 Task: Set the "I quantization factor" for encoding in FFmpeg audio/video decoder to 0.10.
Action: Mouse moved to (93, 82)
Screenshot: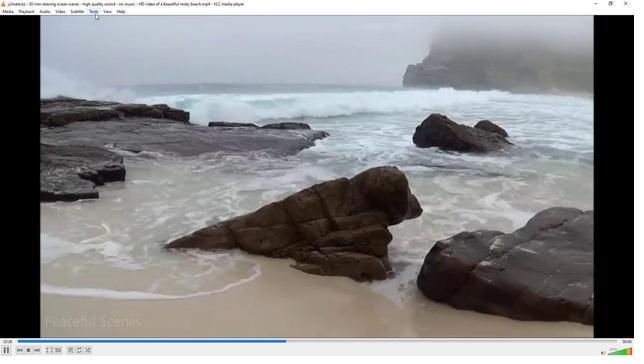 
Action: Mouse pressed left at (93, 82)
Screenshot: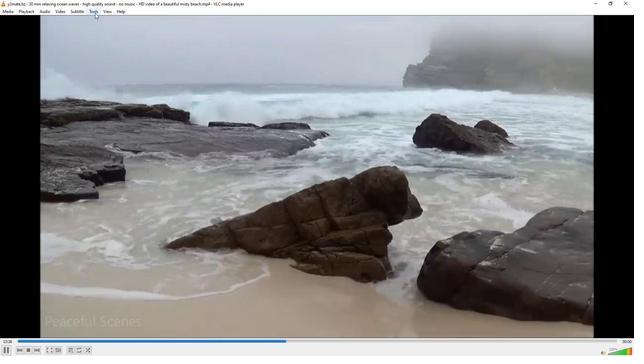 
Action: Mouse moved to (113, 137)
Screenshot: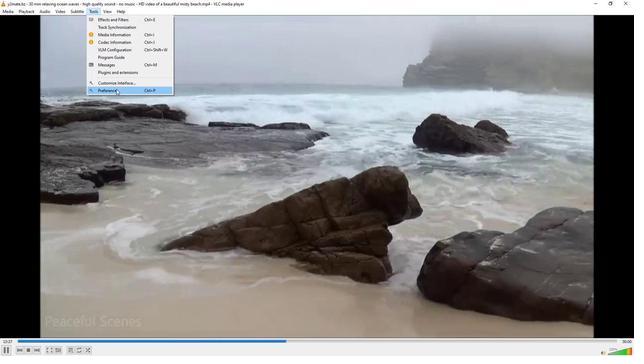 
Action: Mouse pressed left at (113, 137)
Screenshot: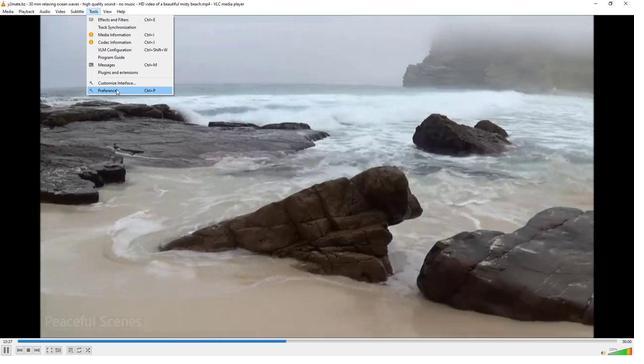 
Action: Mouse moved to (73, 272)
Screenshot: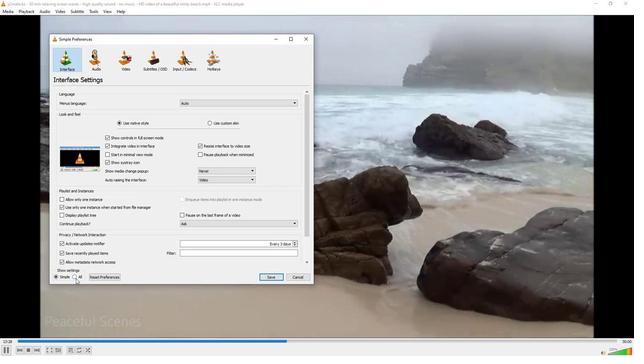 
Action: Mouse pressed left at (73, 272)
Screenshot: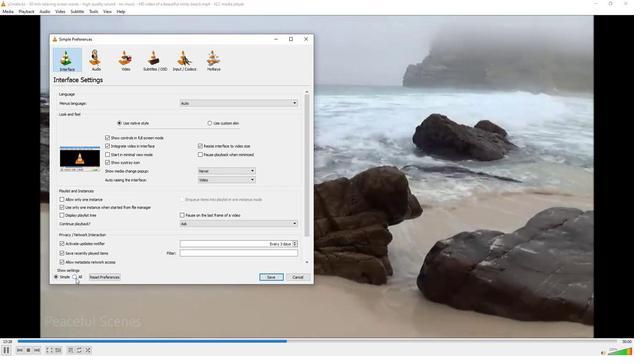 
Action: Mouse moved to (63, 204)
Screenshot: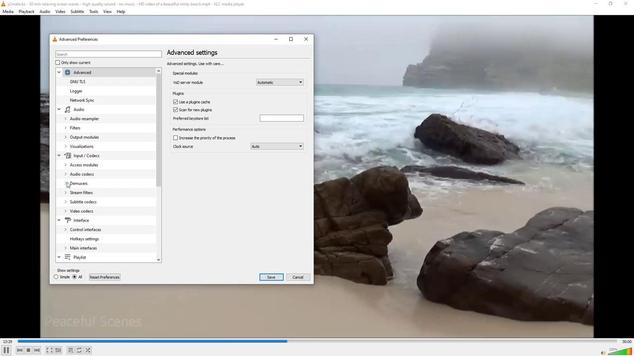 
Action: Mouse pressed left at (63, 204)
Screenshot: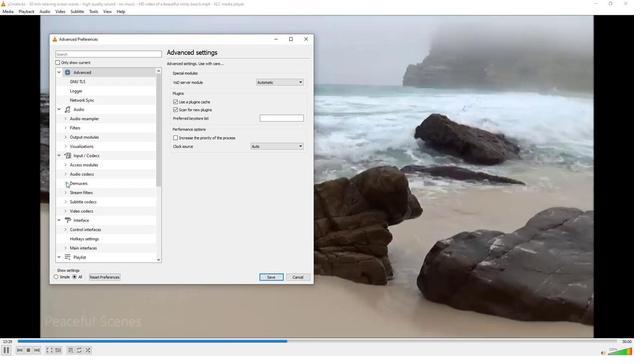 
Action: Mouse moved to (84, 221)
Screenshot: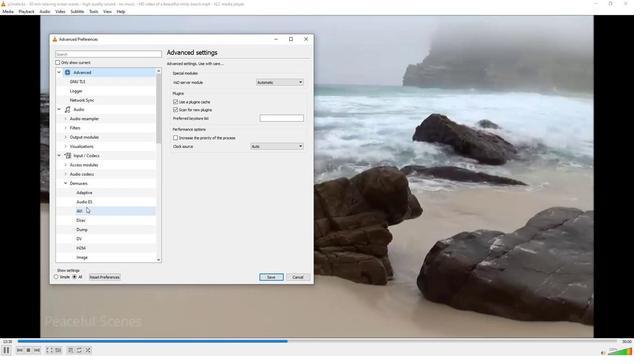 
Action: Mouse scrolled (84, 221) with delta (0, 0)
Screenshot: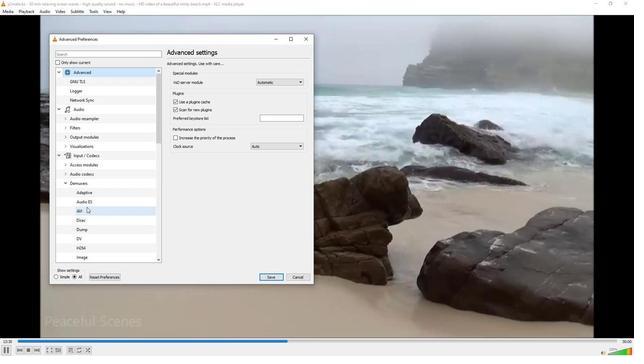 
Action: Mouse scrolled (84, 221) with delta (0, 0)
Screenshot: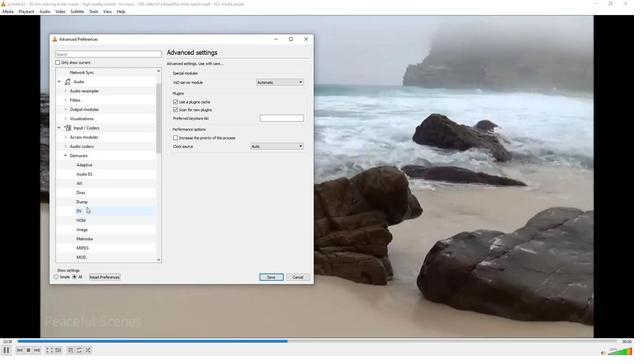 
Action: Mouse scrolled (84, 221) with delta (0, 0)
Screenshot: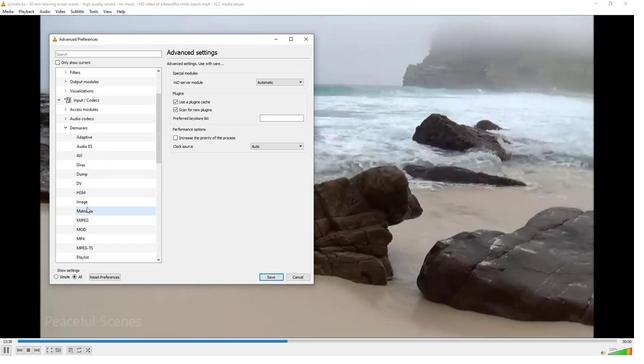 
Action: Mouse scrolled (84, 221) with delta (0, 0)
Screenshot: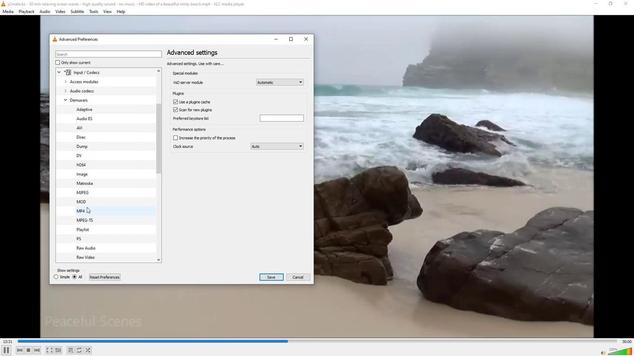 
Action: Mouse scrolled (84, 221) with delta (0, 0)
Screenshot: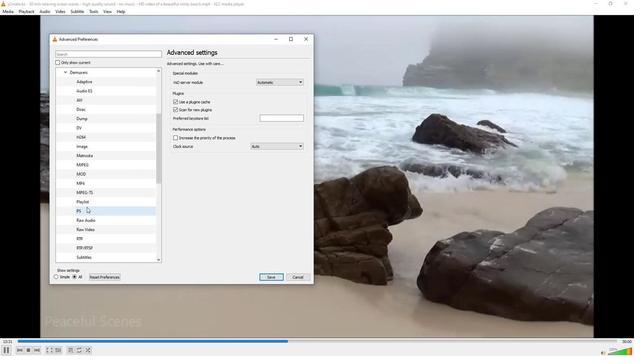 
Action: Mouse scrolled (84, 221) with delta (0, 0)
Screenshot: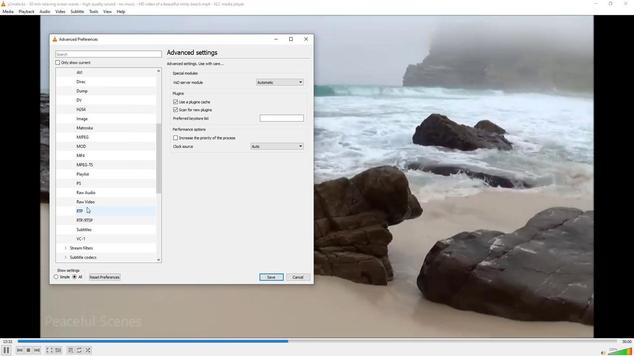
Action: Mouse moved to (63, 245)
Screenshot: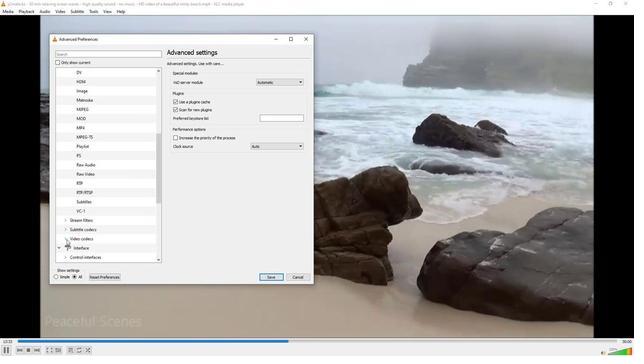 
Action: Mouse pressed left at (63, 245)
Screenshot: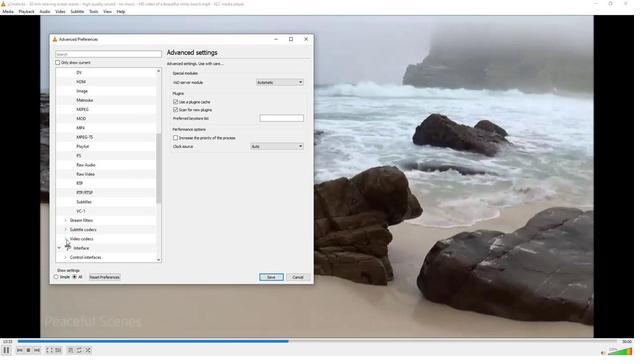 
Action: Mouse moved to (80, 258)
Screenshot: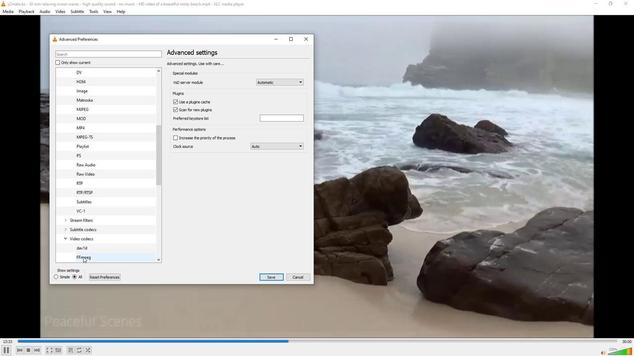
Action: Mouse pressed left at (80, 258)
Screenshot: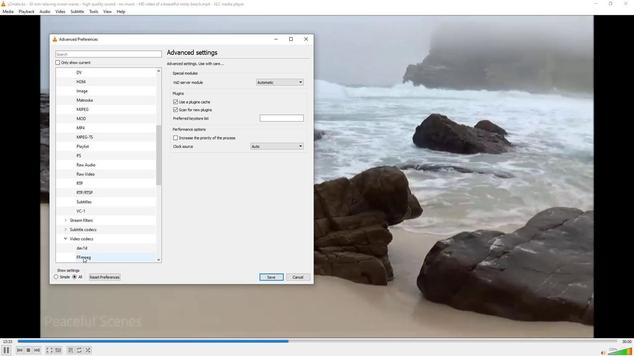 
Action: Mouse moved to (217, 246)
Screenshot: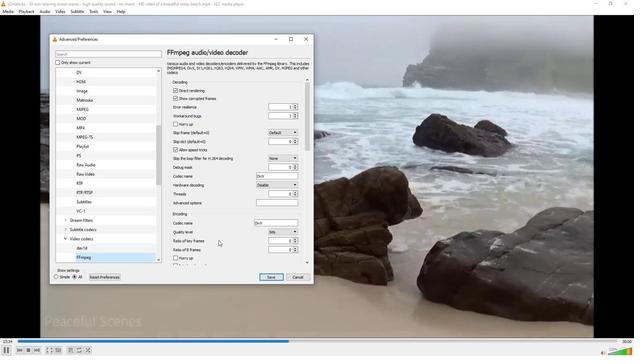 
Action: Mouse scrolled (217, 245) with delta (0, 0)
Screenshot: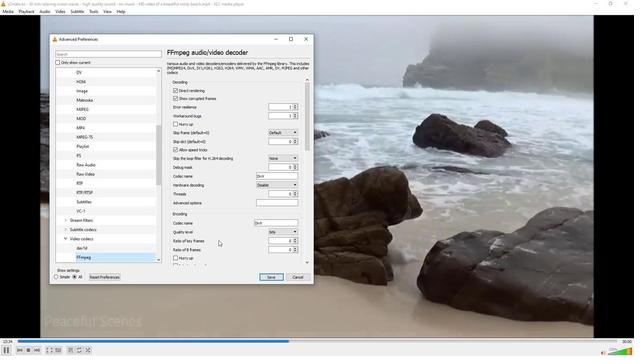 
Action: Mouse moved to (217, 245)
Screenshot: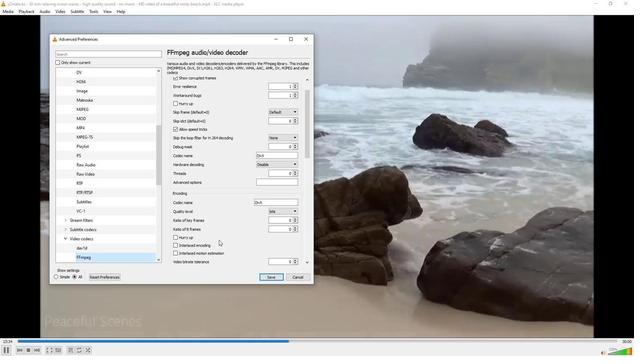 
Action: Mouse scrolled (217, 245) with delta (0, 0)
Screenshot: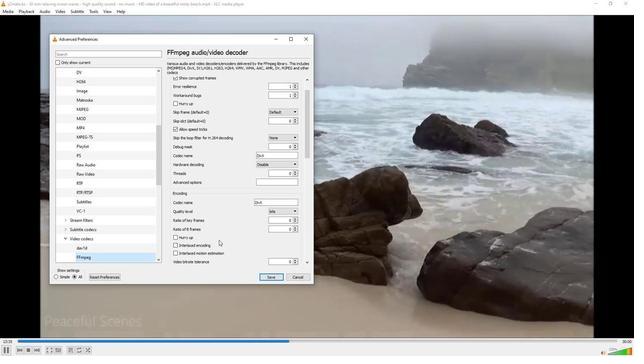 
Action: Mouse scrolled (217, 245) with delta (0, 0)
Screenshot: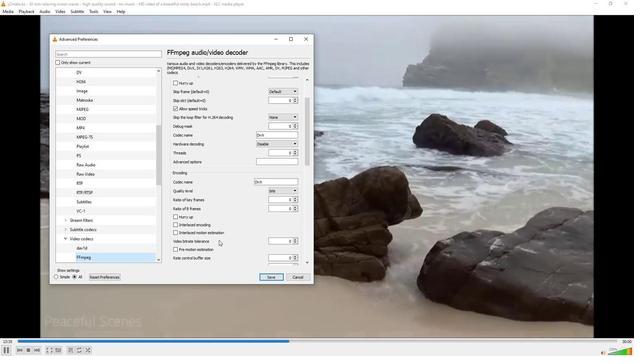 
Action: Mouse moved to (292, 253)
Screenshot: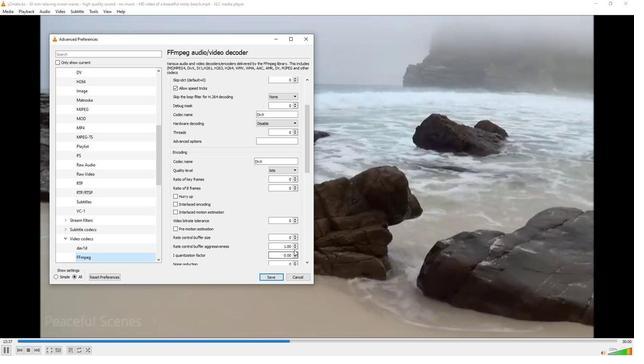 
Action: Mouse scrolled (292, 252) with delta (0, 0)
Screenshot: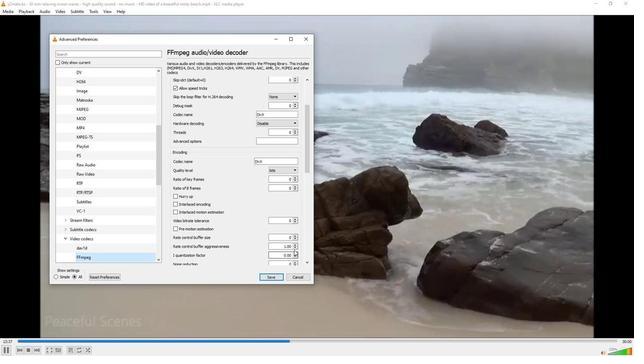 
Action: Mouse moved to (292, 239)
Screenshot: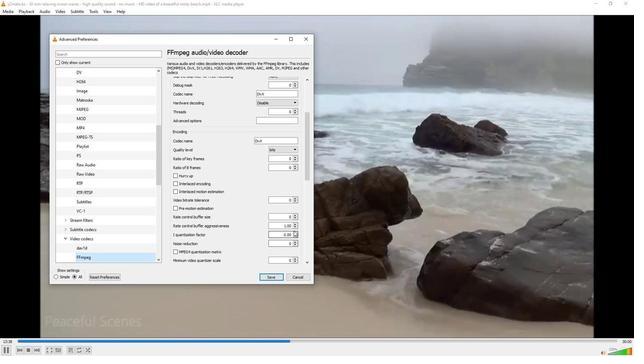 
Action: Mouse pressed left at (292, 239)
Screenshot: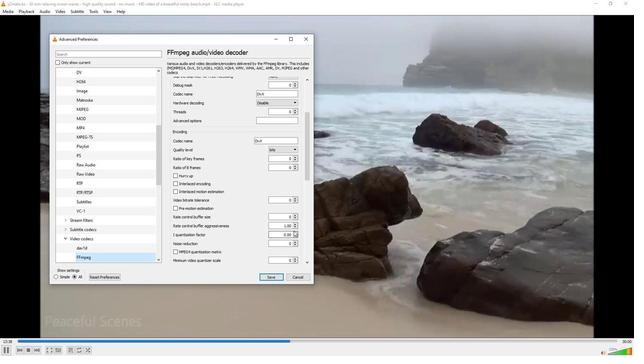 
Action: Mouse moved to (294, 240)
Screenshot: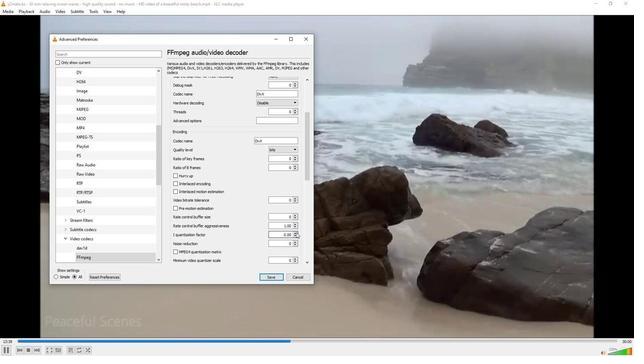 
Action: Mouse pressed left at (294, 240)
Screenshot: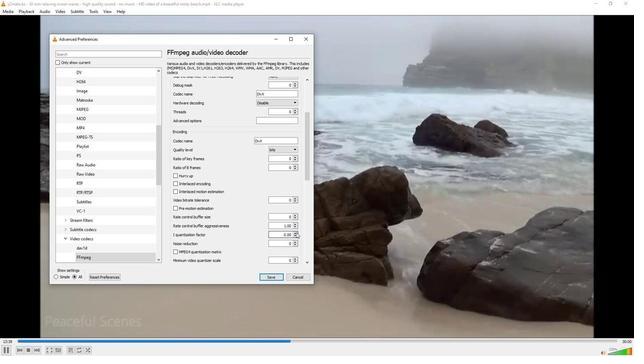 
Action: Mouse moved to (221, 244)
Screenshot: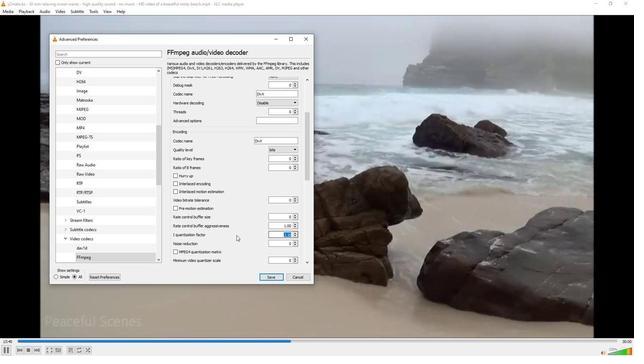 
